 Task: Change line weight  to 8PX.
Action: Mouse moved to (413, 247)
Screenshot: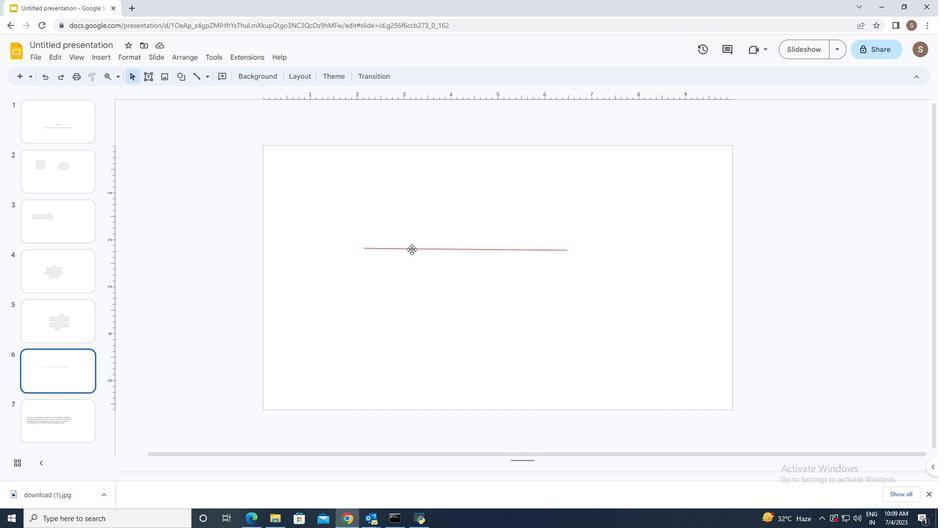 
Action: Mouse pressed left at (413, 247)
Screenshot: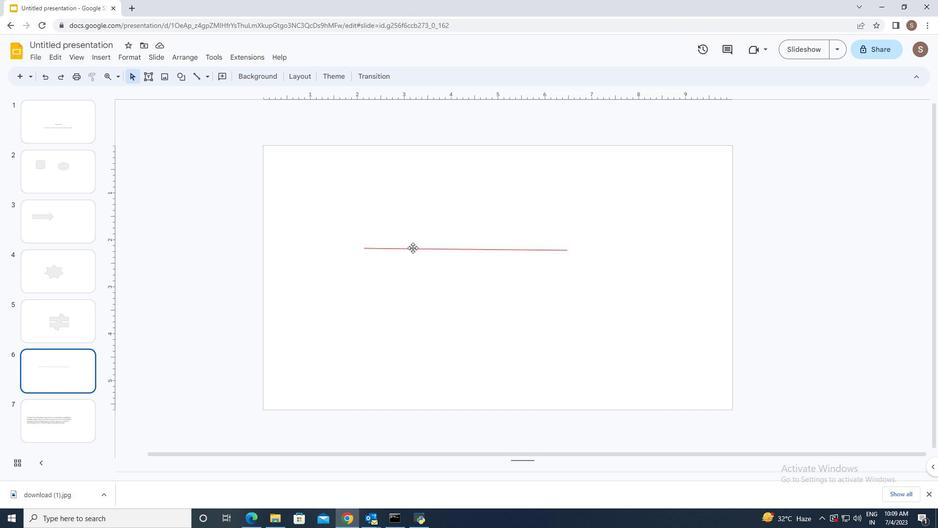 
Action: Mouse moved to (240, 76)
Screenshot: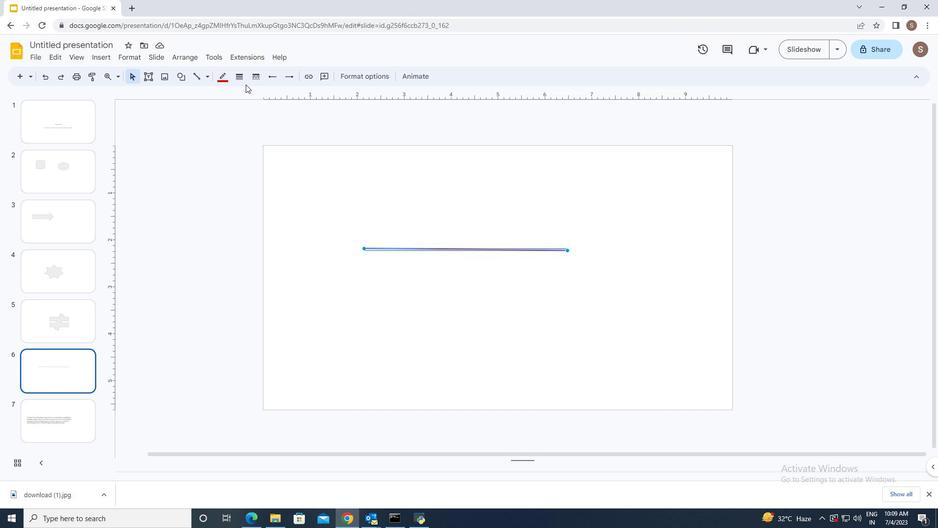 
Action: Mouse pressed left at (240, 76)
Screenshot: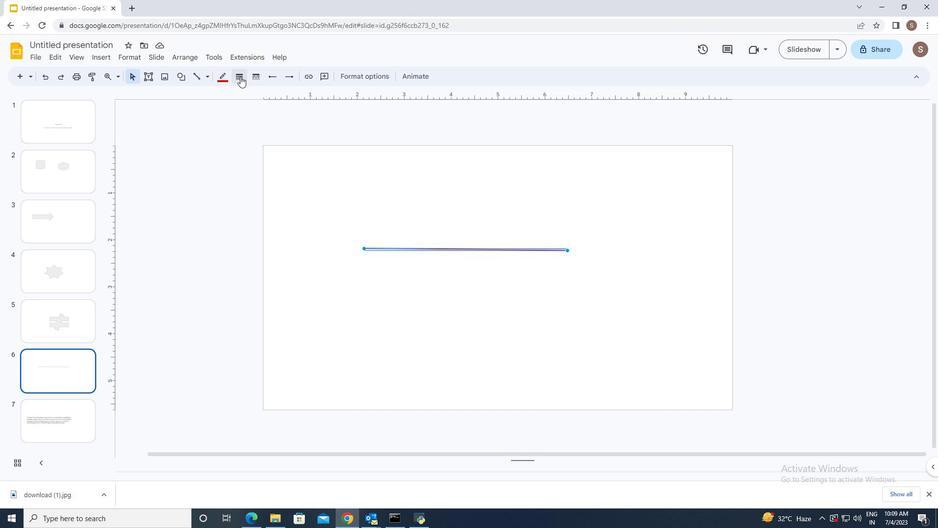 
Action: Mouse moved to (259, 158)
Screenshot: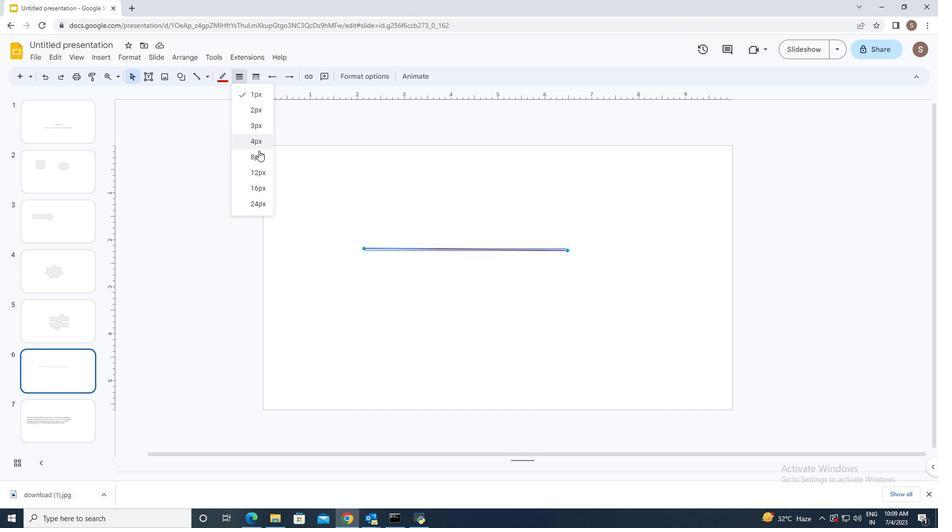 
Action: Mouse pressed left at (259, 158)
Screenshot: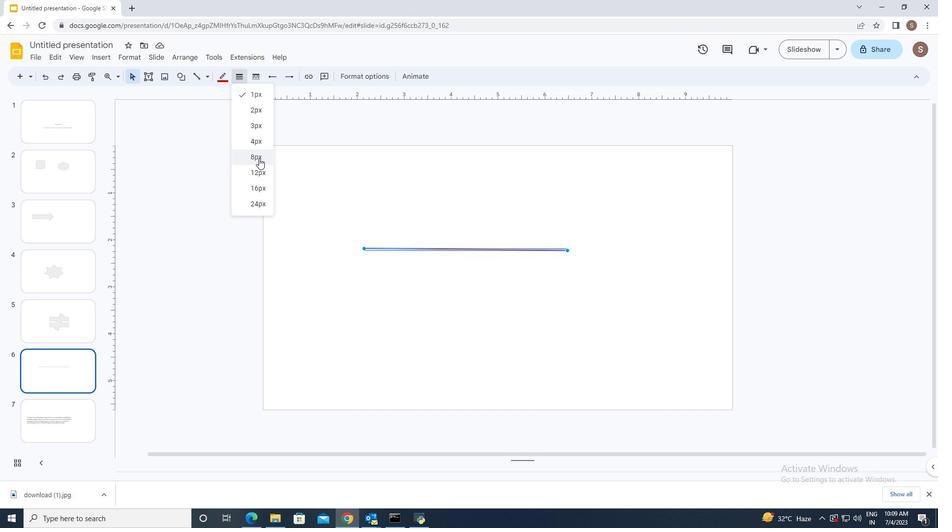 
Action: Mouse moved to (362, 298)
Screenshot: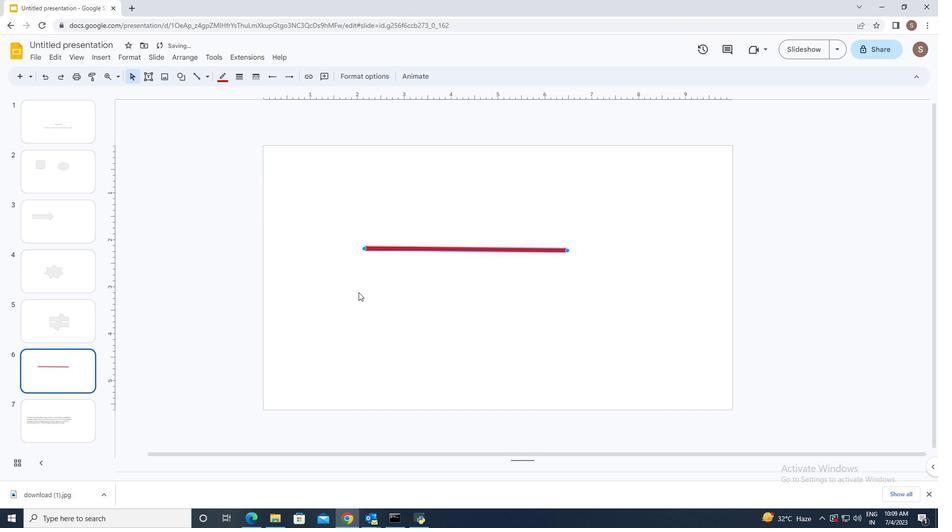 
Action: Mouse pressed left at (362, 298)
Screenshot: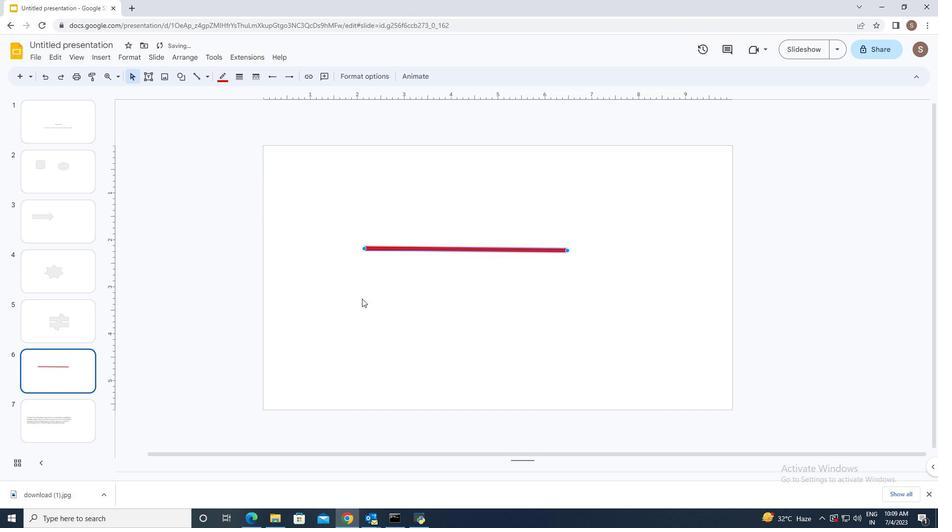
